 Task: Enable the option "reverb" in MOD demuxer.
Action: Mouse moved to (114, 41)
Screenshot: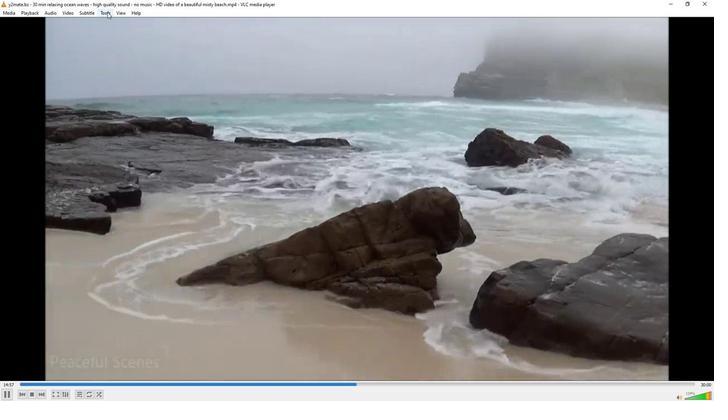 
Action: Mouse pressed left at (114, 41)
Screenshot: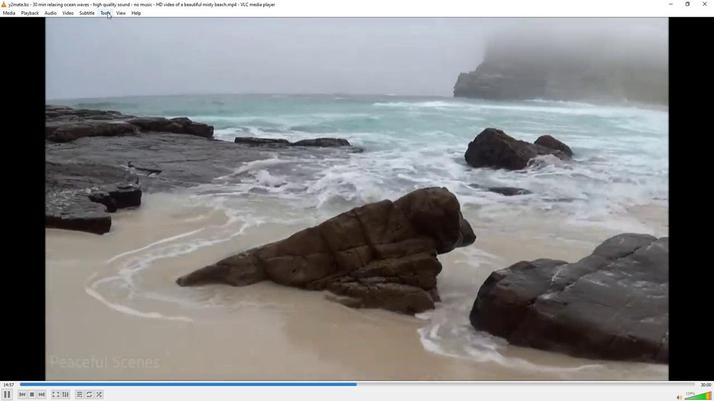 
Action: Mouse moved to (129, 117)
Screenshot: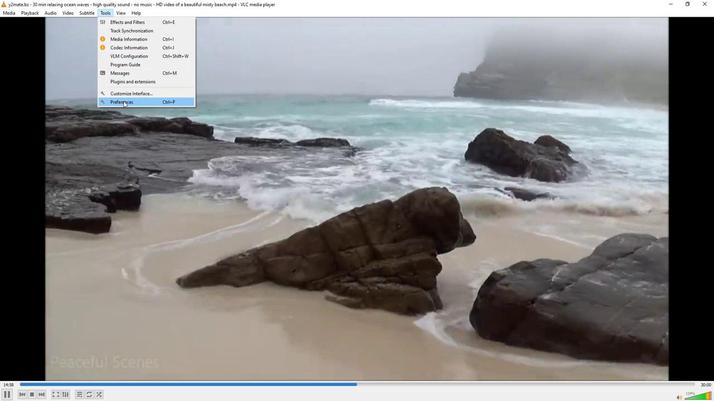 
Action: Mouse pressed left at (129, 117)
Screenshot: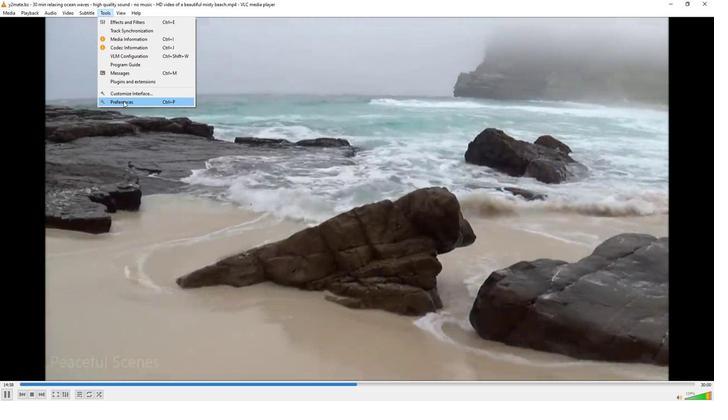 
Action: Mouse moved to (205, 298)
Screenshot: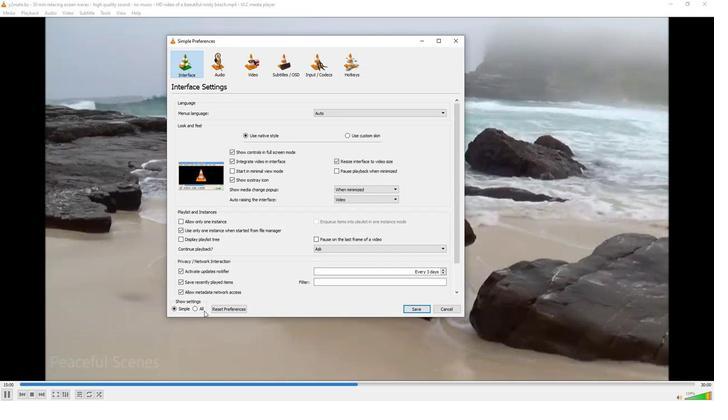 
Action: Mouse pressed left at (205, 298)
Screenshot: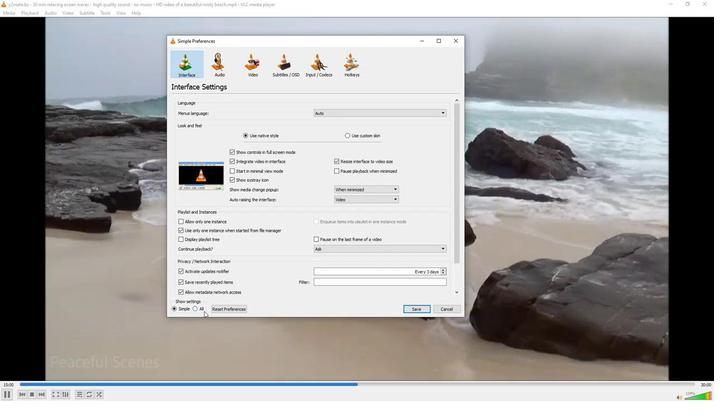 
Action: Mouse moved to (185, 205)
Screenshot: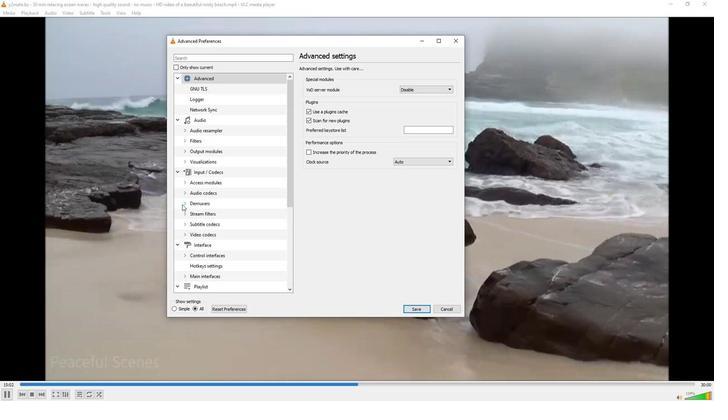 
Action: Mouse pressed left at (185, 205)
Screenshot: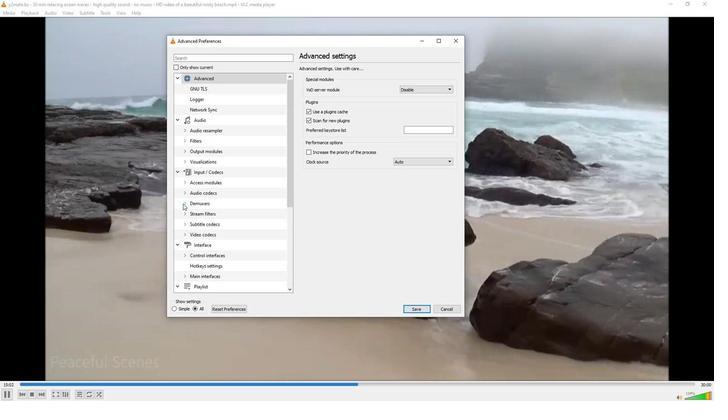 
Action: Mouse moved to (205, 249)
Screenshot: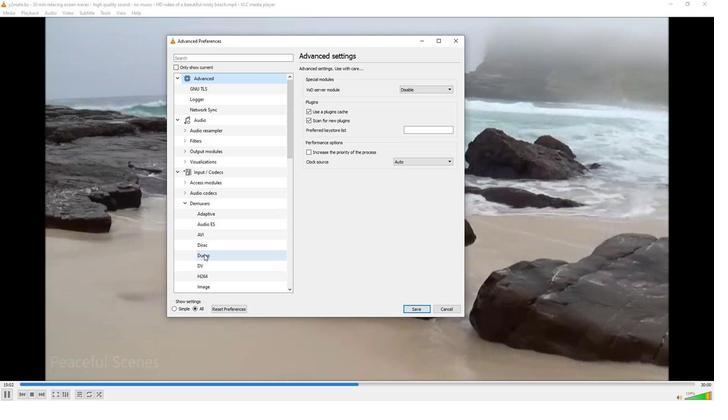 
Action: Mouse scrolled (205, 248) with delta (0, 0)
Screenshot: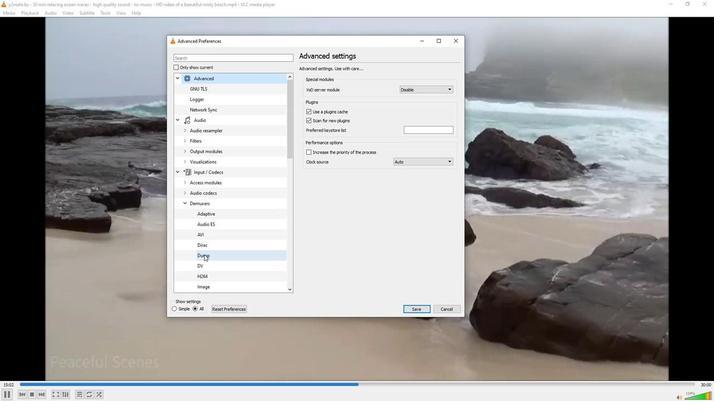 
Action: Mouse moved to (209, 275)
Screenshot: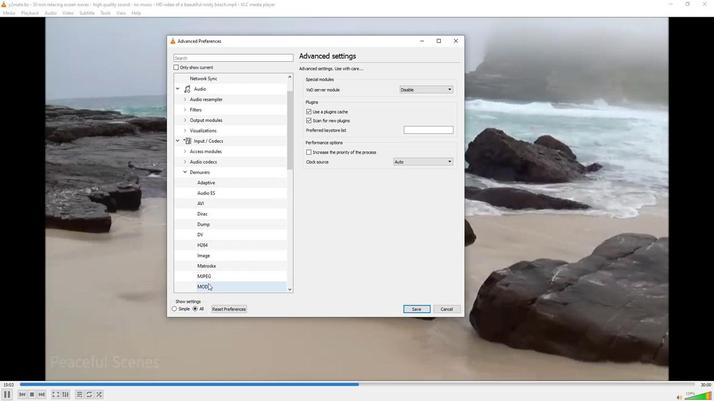 
Action: Mouse pressed left at (209, 275)
Screenshot: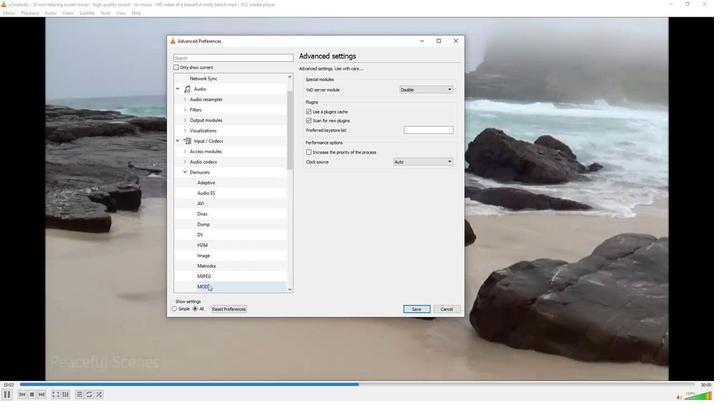 
Action: Mouse moved to (303, 108)
Screenshot: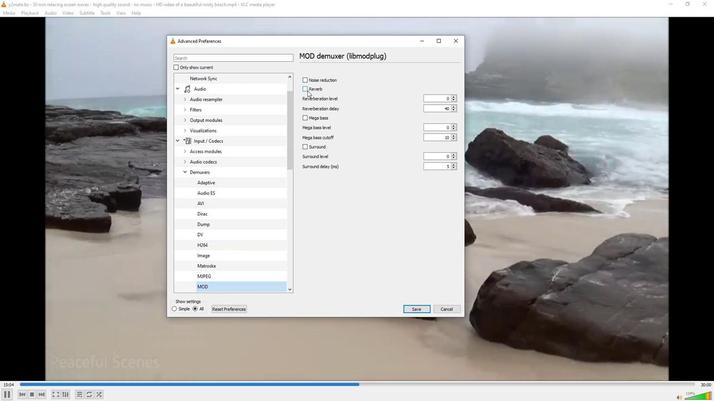 
Action: Mouse pressed left at (303, 108)
Screenshot: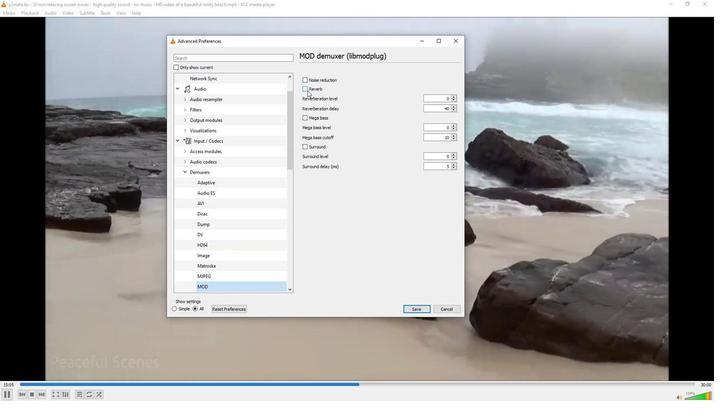 
Action: Mouse moved to (320, 181)
Screenshot: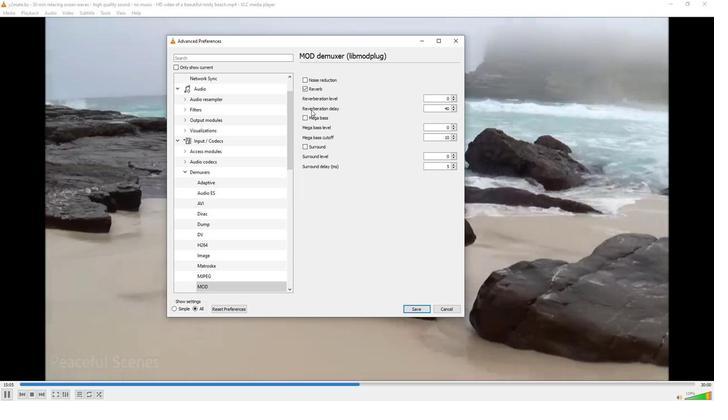 
